 Task: Change and save the preference "Keep some B-frames as references" for "H.264/MPEG-4 Part 10/AVC encoder (x264 10-bit)" to normal.
Action: Mouse moved to (132, 16)
Screenshot: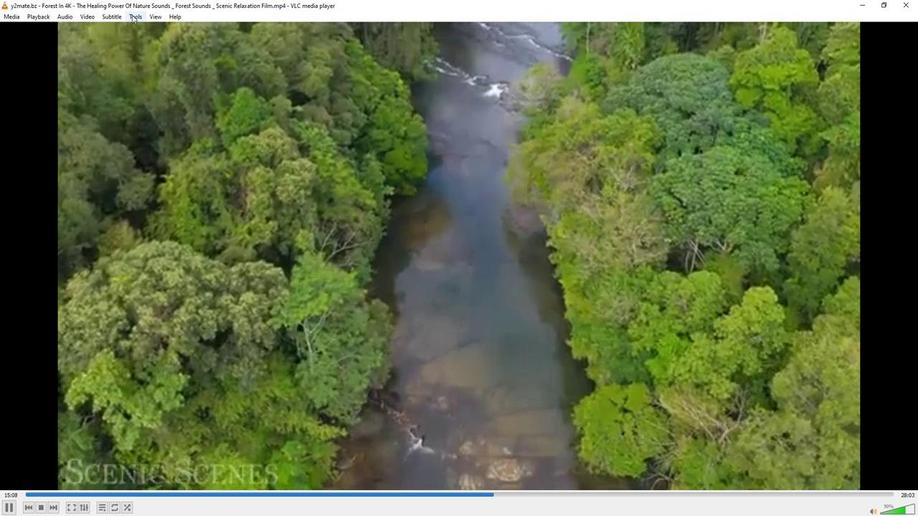 
Action: Mouse pressed left at (132, 16)
Screenshot: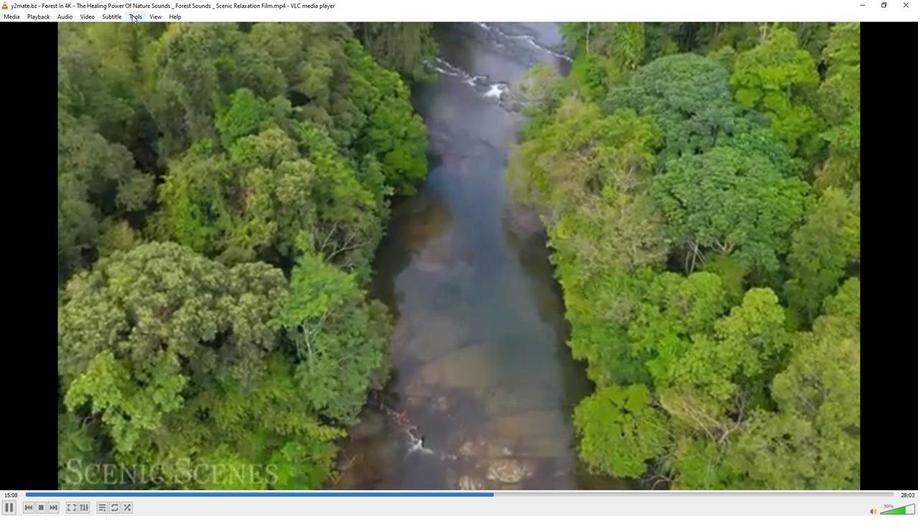 
Action: Mouse moved to (162, 129)
Screenshot: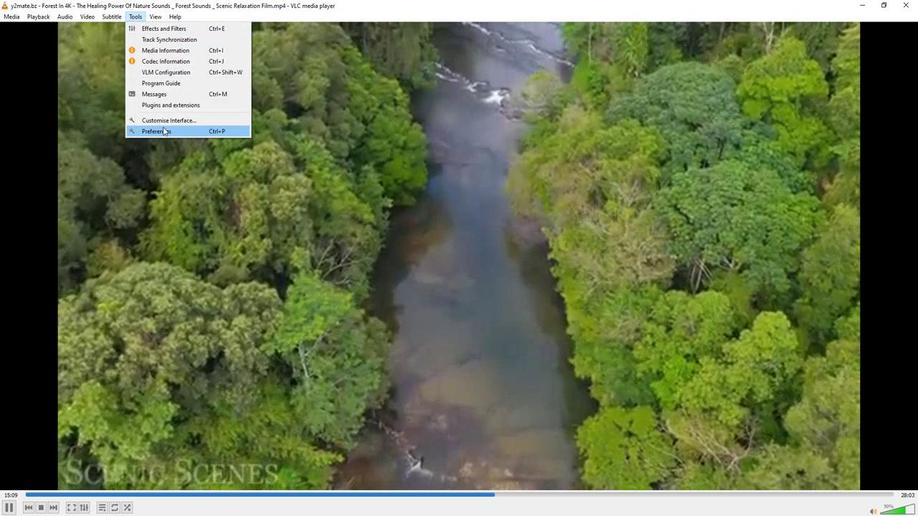 
Action: Mouse pressed left at (162, 129)
Screenshot: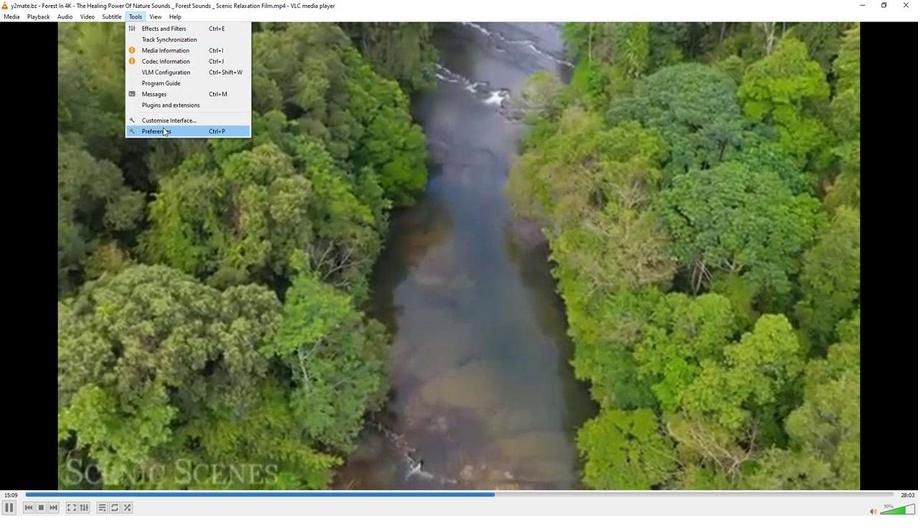 
Action: Mouse moved to (303, 418)
Screenshot: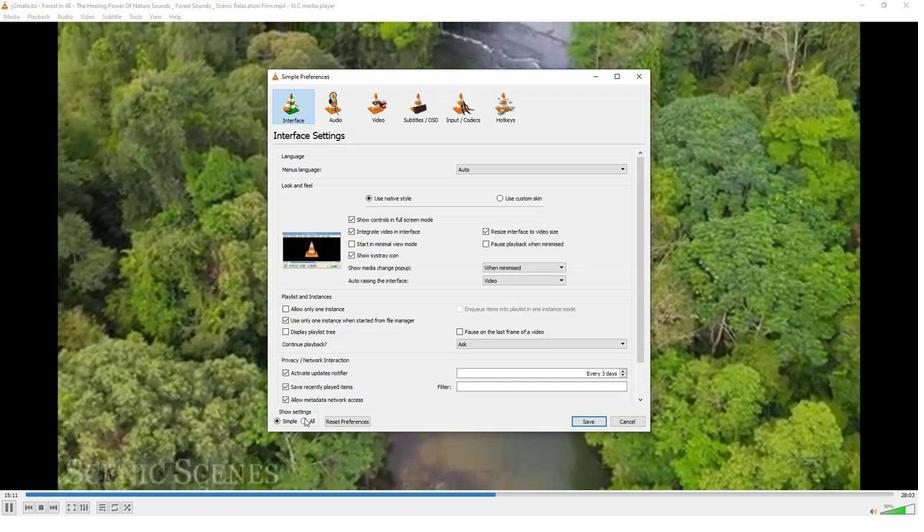 
Action: Mouse pressed left at (303, 418)
Screenshot: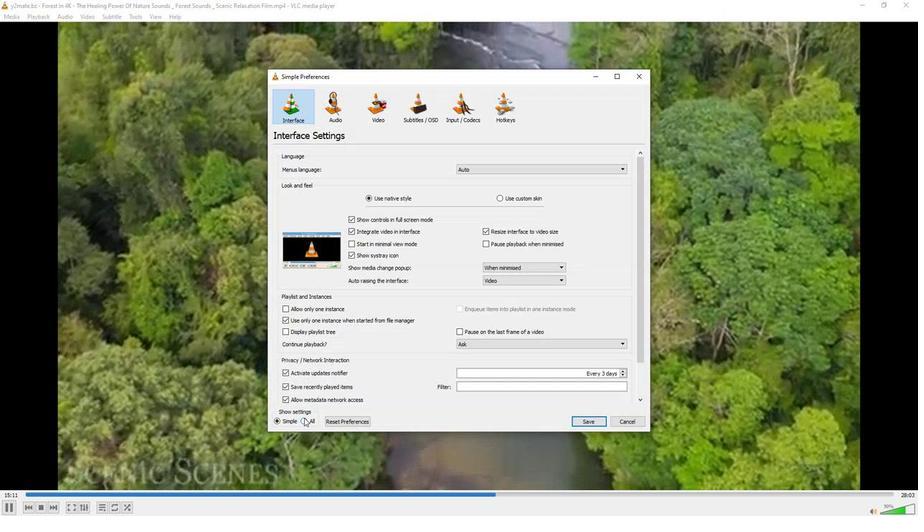 
Action: Mouse moved to (289, 325)
Screenshot: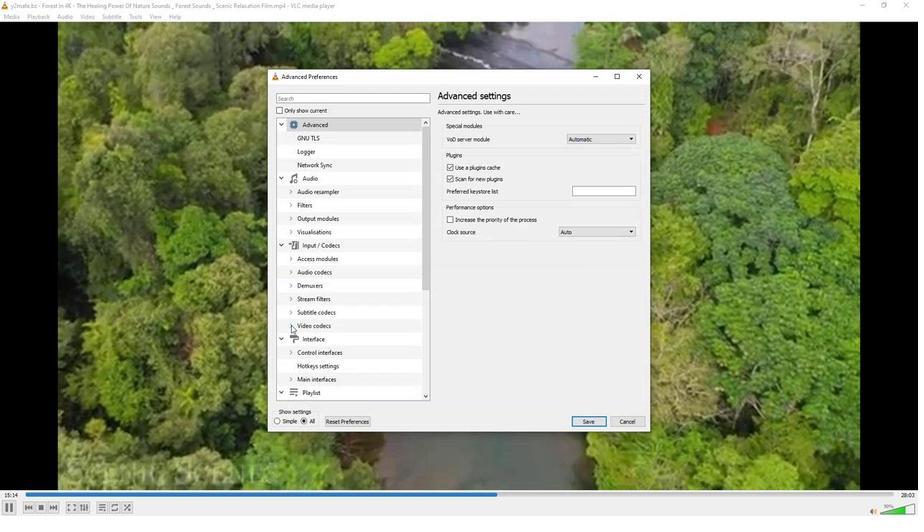 
Action: Mouse pressed left at (289, 325)
Screenshot: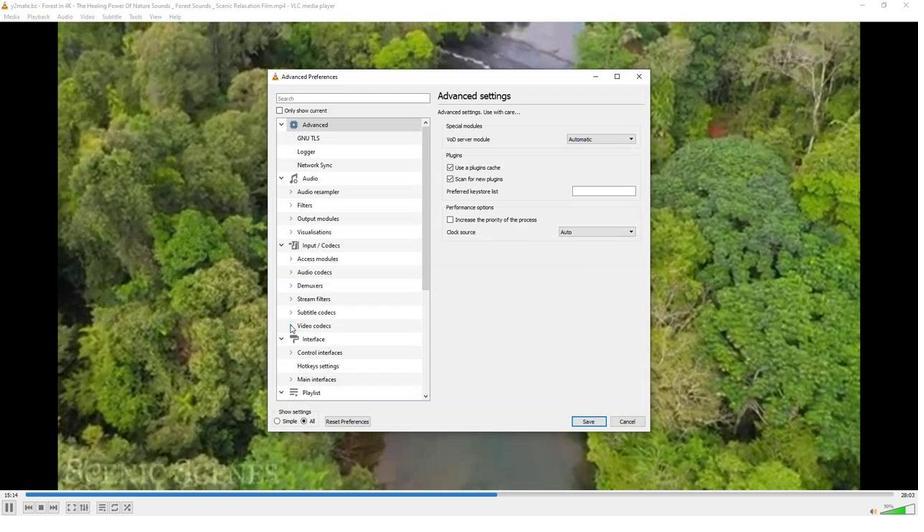
Action: Mouse moved to (313, 340)
Screenshot: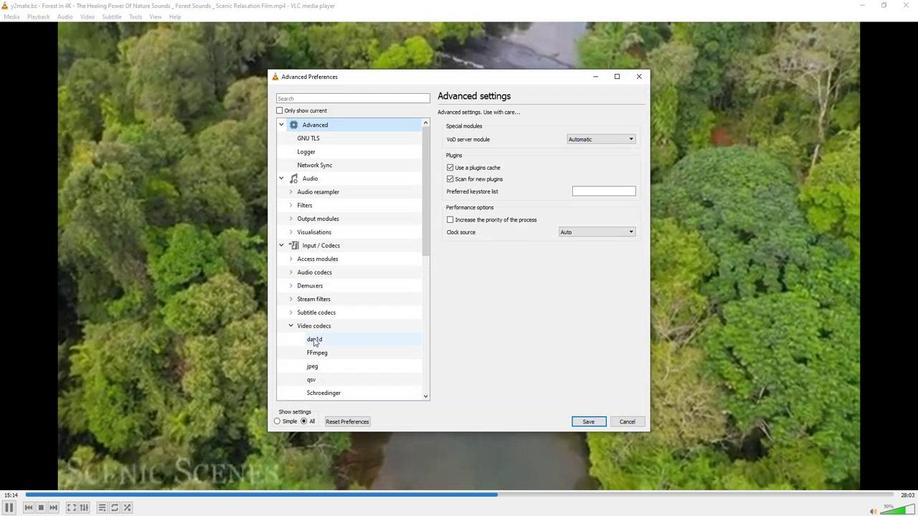 
Action: Mouse scrolled (313, 339) with delta (0, 0)
Screenshot: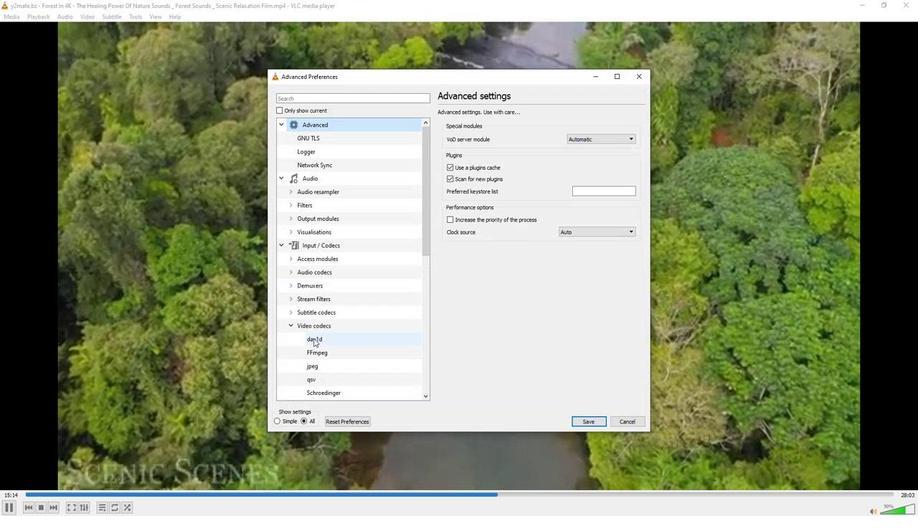 
Action: Mouse moved to (313, 340)
Screenshot: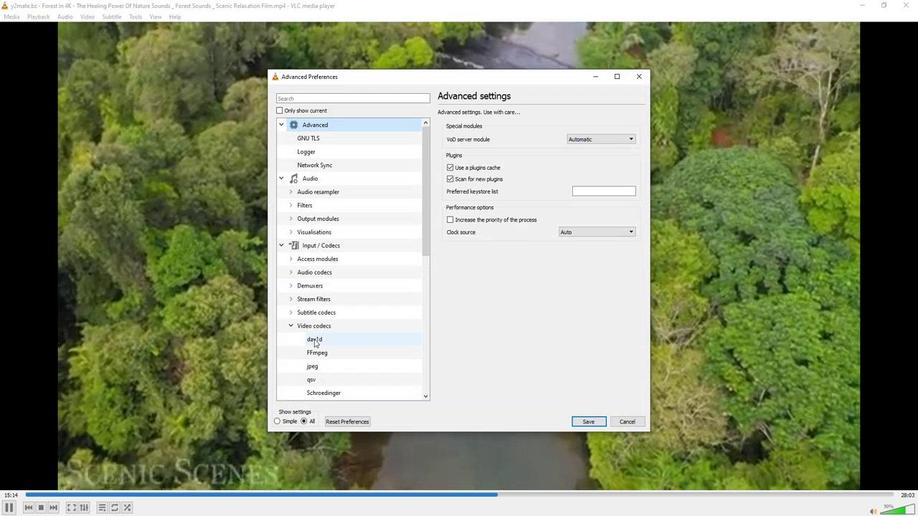 
Action: Mouse scrolled (313, 339) with delta (0, 0)
Screenshot: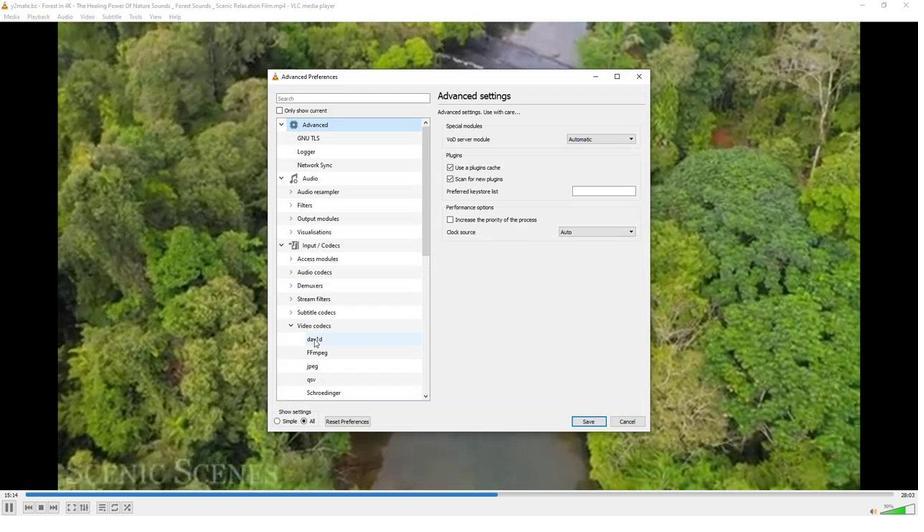 
Action: Mouse moved to (307, 365)
Screenshot: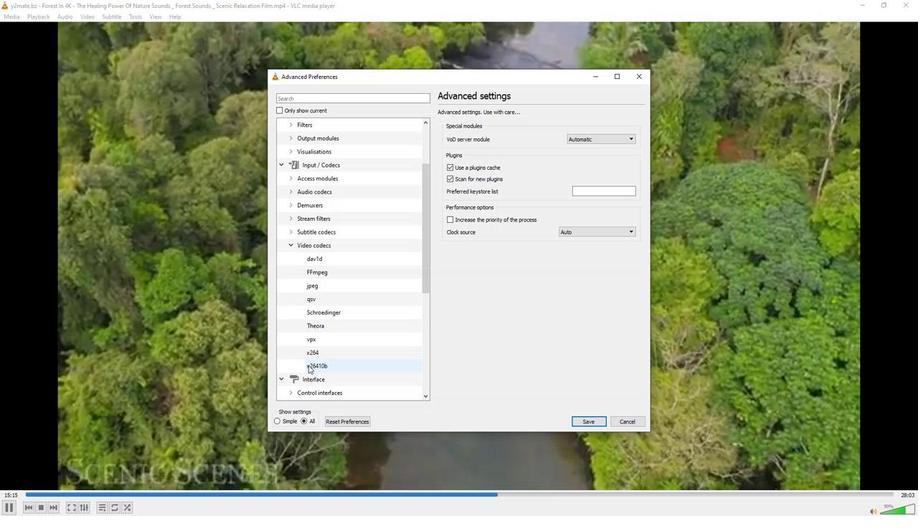 
Action: Mouse pressed left at (307, 365)
Screenshot: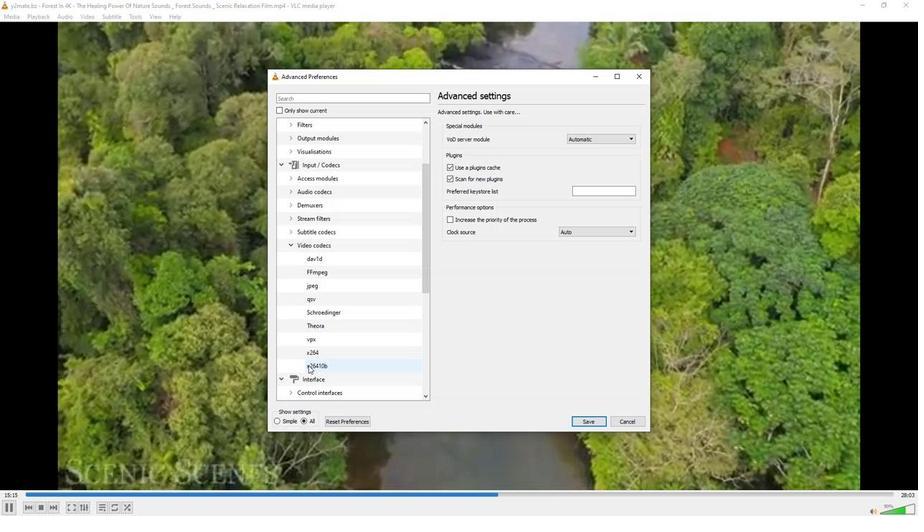 
Action: Mouse moved to (619, 228)
Screenshot: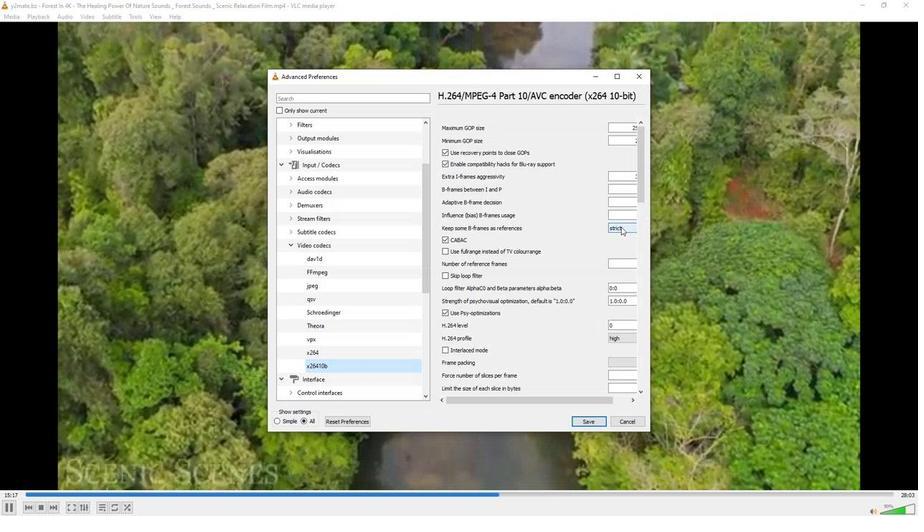 
Action: Mouse pressed left at (619, 228)
Screenshot: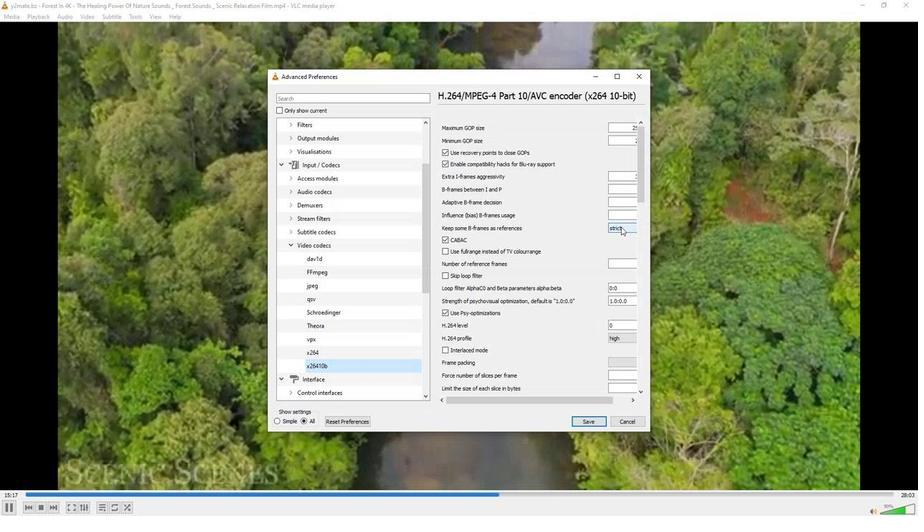 
Action: Mouse moved to (622, 246)
Screenshot: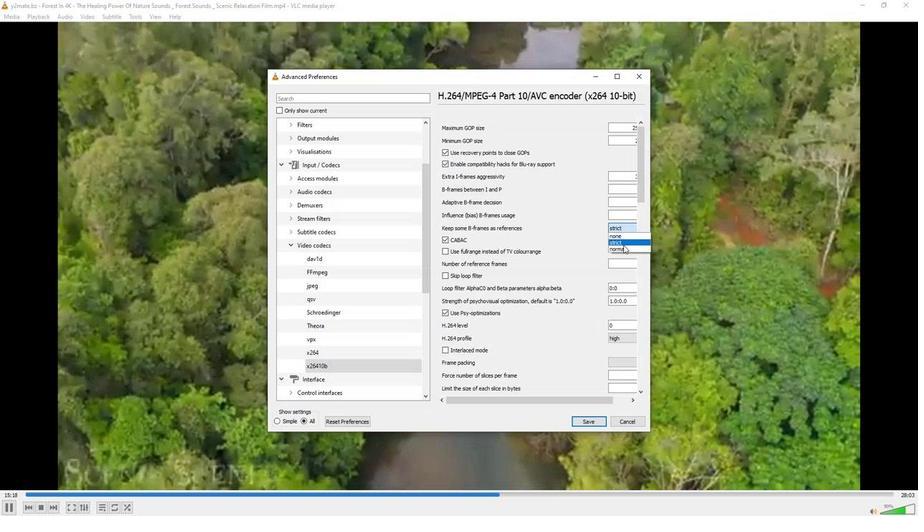 
Action: Mouse pressed left at (622, 246)
Screenshot: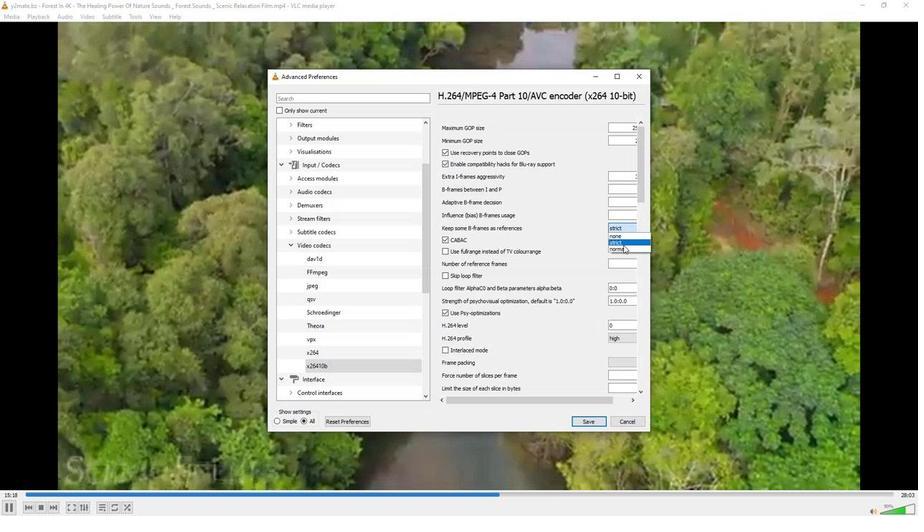 
Action: Mouse moved to (619, 226)
Screenshot: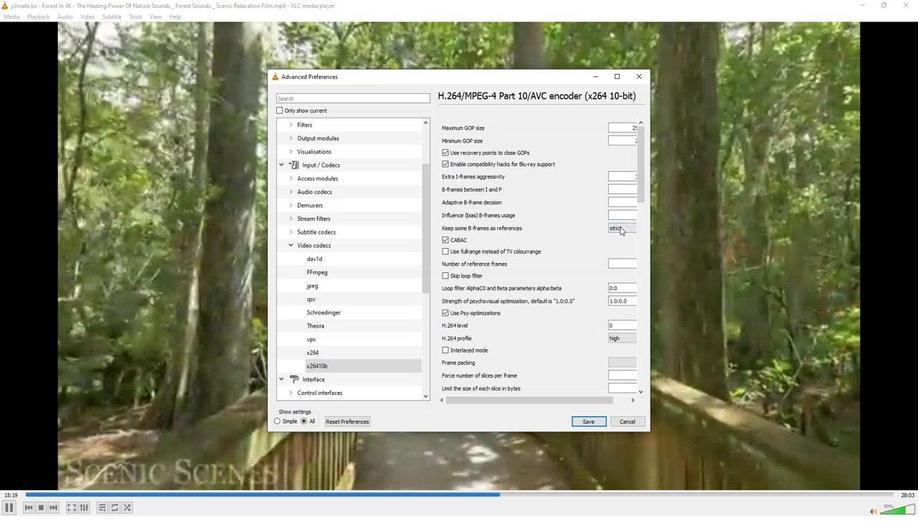 
Action: Mouse pressed left at (619, 226)
Screenshot: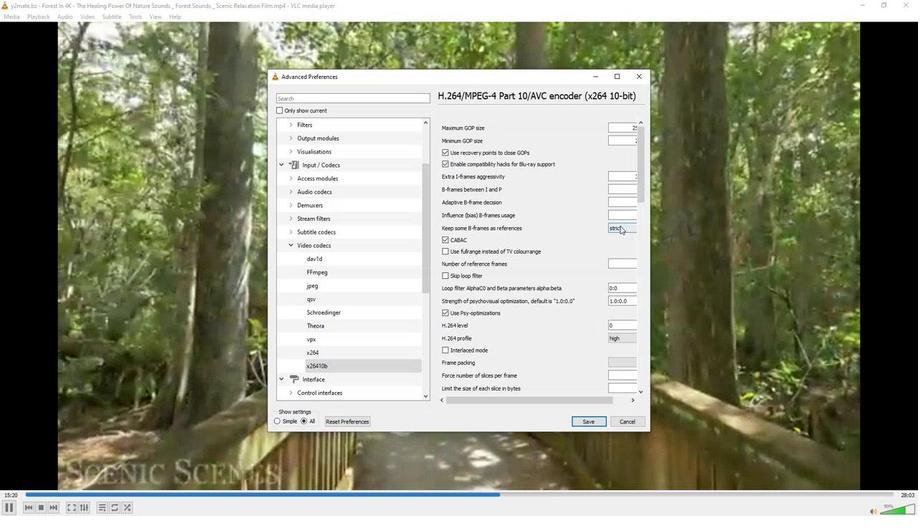 
Action: Mouse moved to (619, 248)
Screenshot: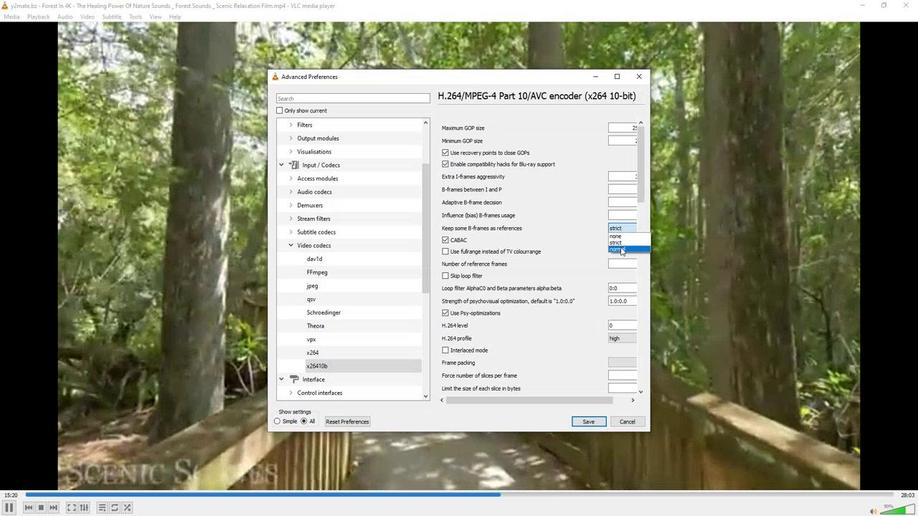 
Action: Mouse pressed left at (619, 248)
Screenshot: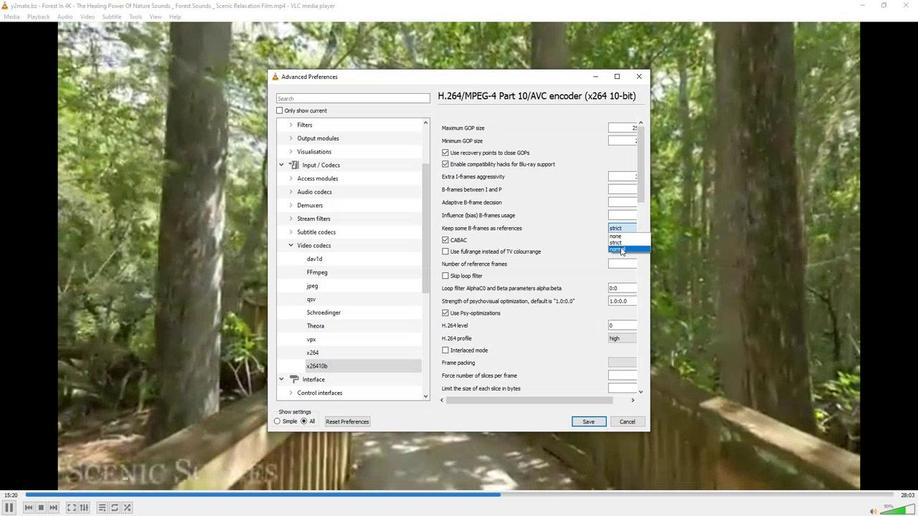 
Action: Mouse moved to (578, 418)
Screenshot: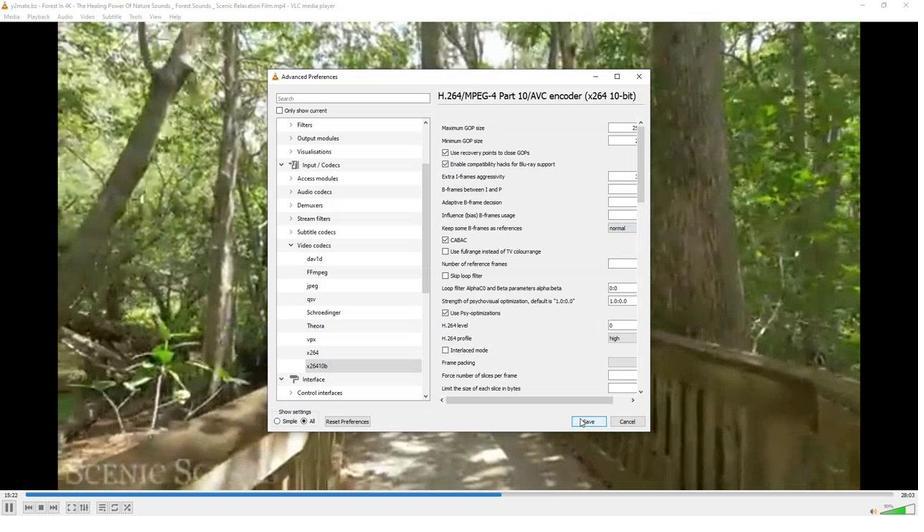 
Action: Mouse pressed left at (578, 418)
Screenshot: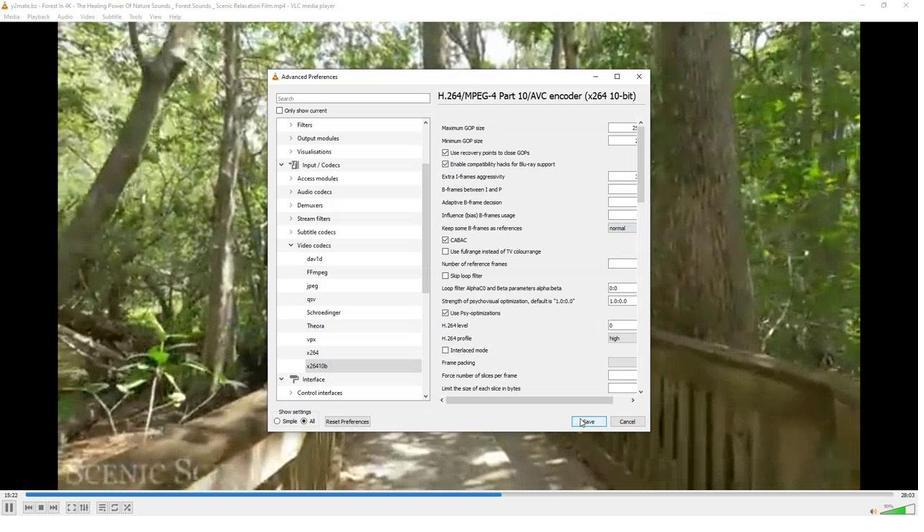
Action: Mouse moved to (565, 401)
Screenshot: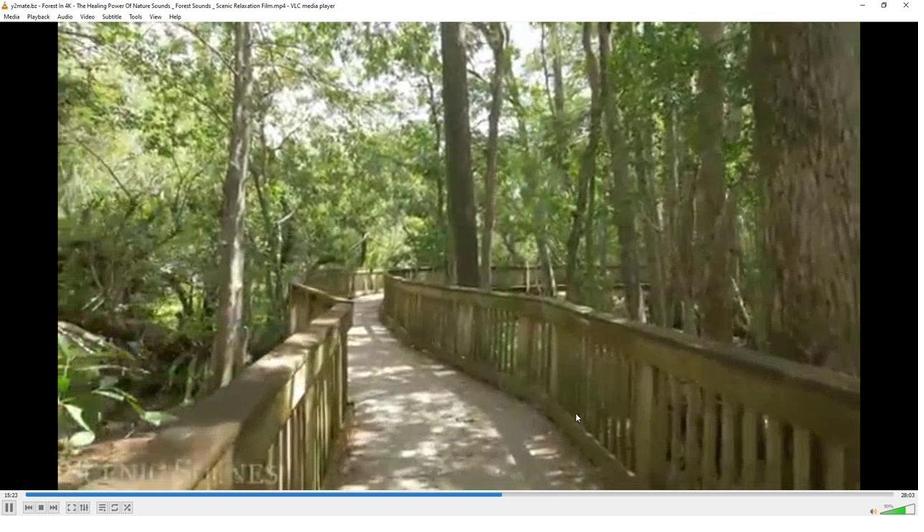 
